 Task: Calculate the travel distance between Salt Lake City and Zion National Park.
Action: Mouse moved to (197, 58)
Screenshot: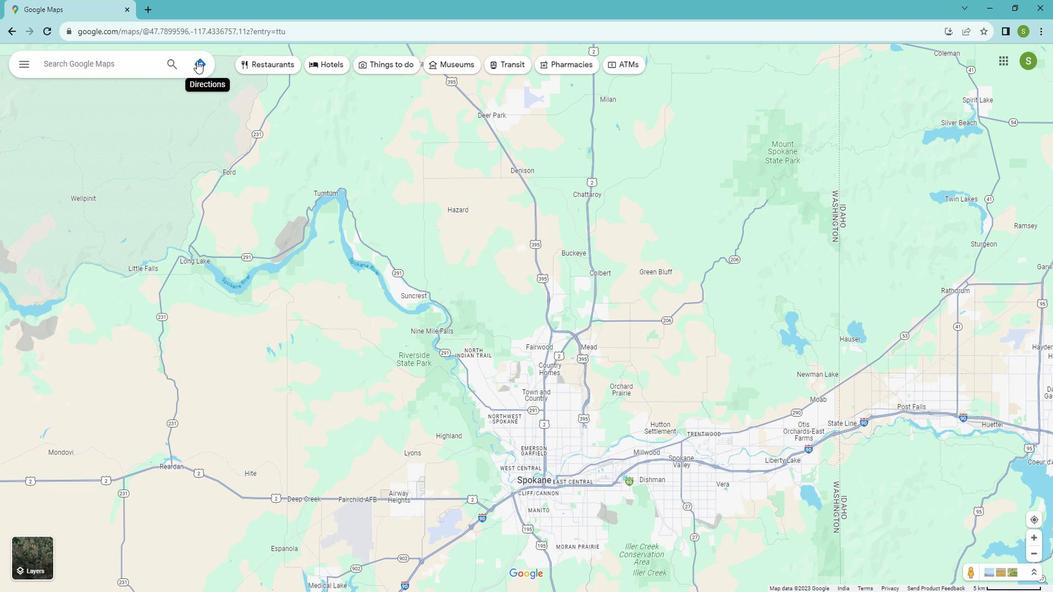 
Action: Mouse pressed left at (197, 58)
Screenshot: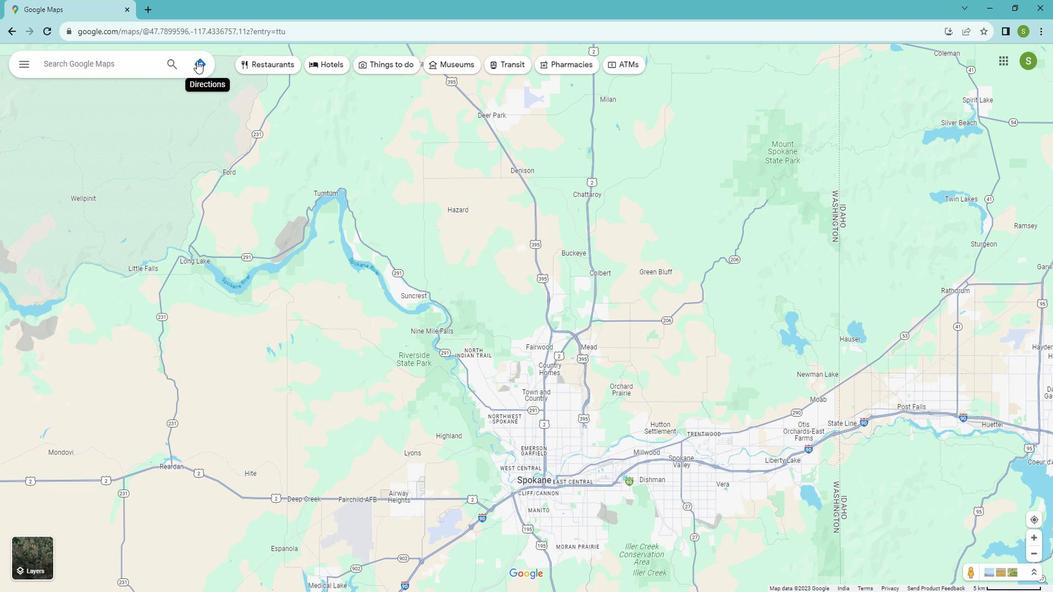 
Action: Mouse moved to (98, 92)
Screenshot: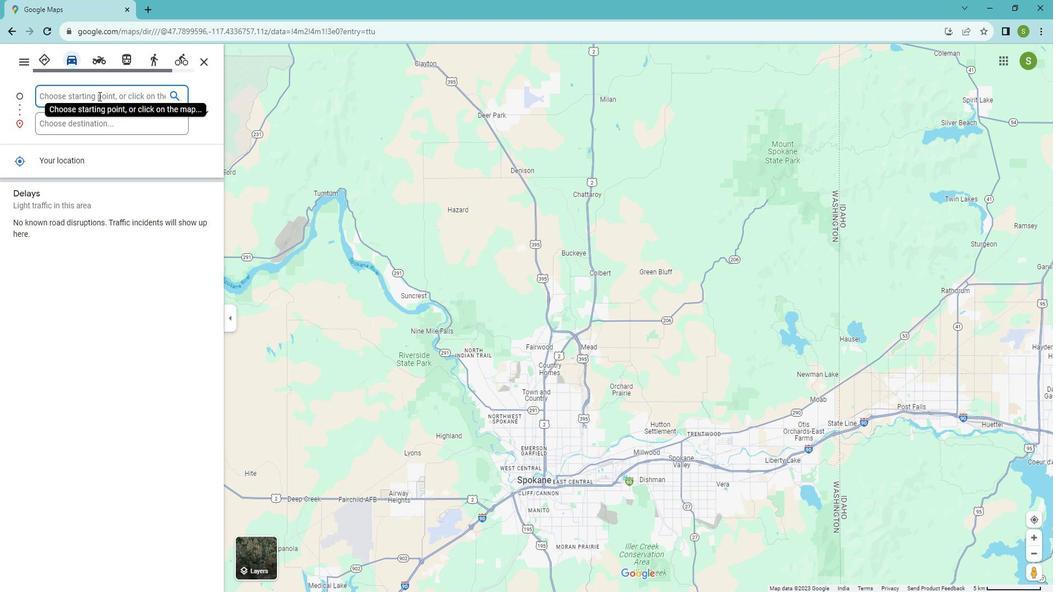 
Action: Mouse pressed left at (98, 92)
Screenshot: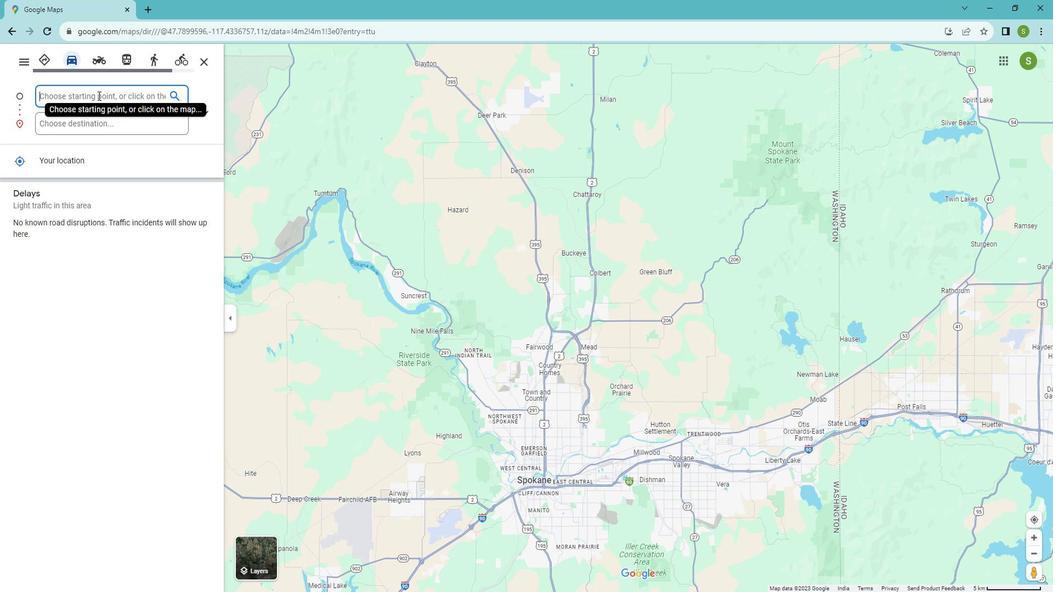 
Action: Key pressed <Key.shift>Salt<Key.space><Key.shift>Lake<Key.space>
Screenshot: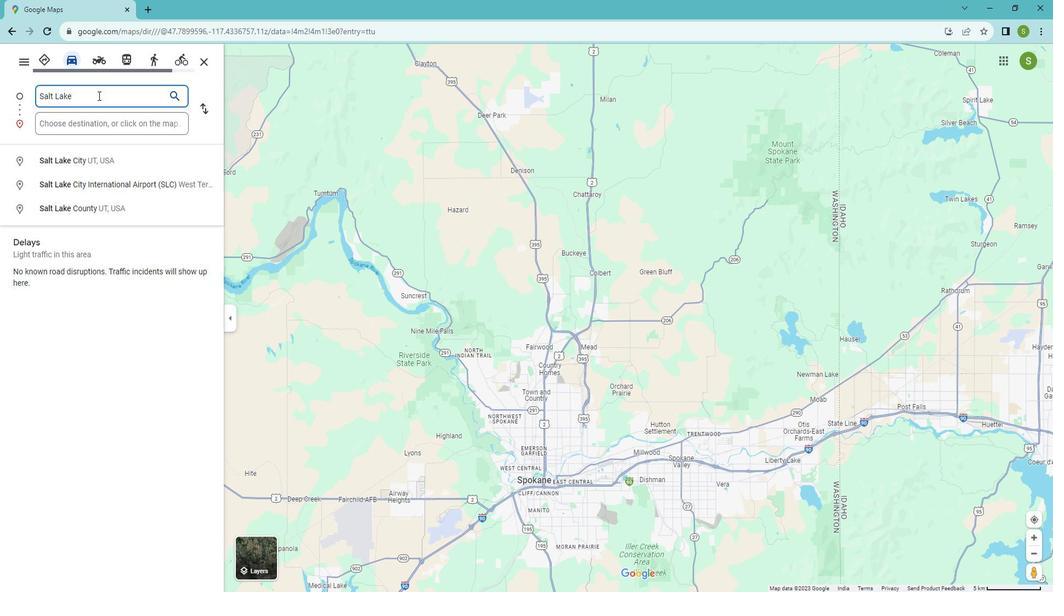 
Action: Mouse moved to (91, 155)
Screenshot: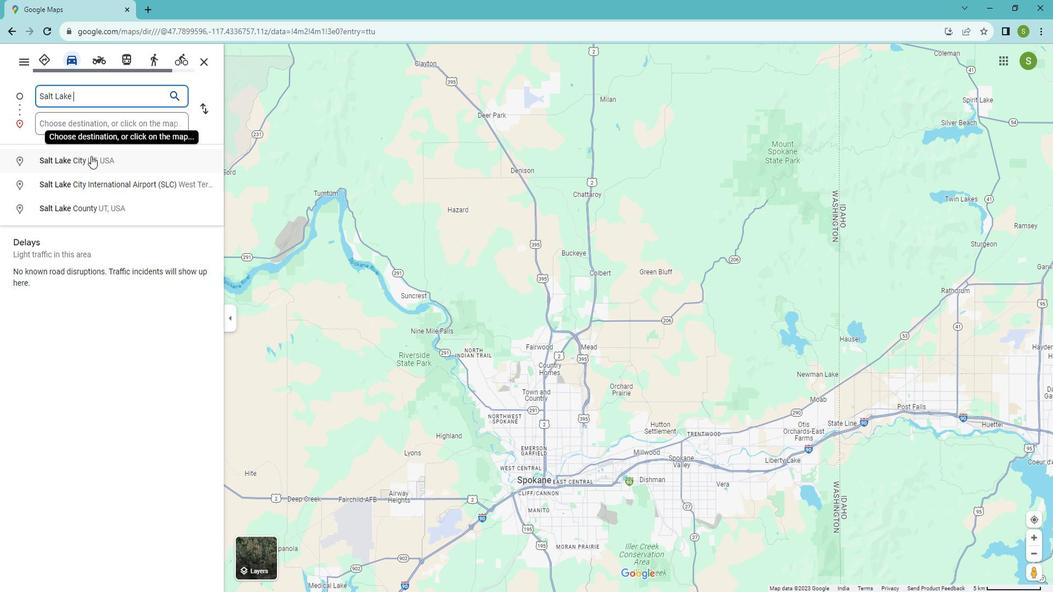 
Action: Mouse pressed left at (91, 155)
Screenshot: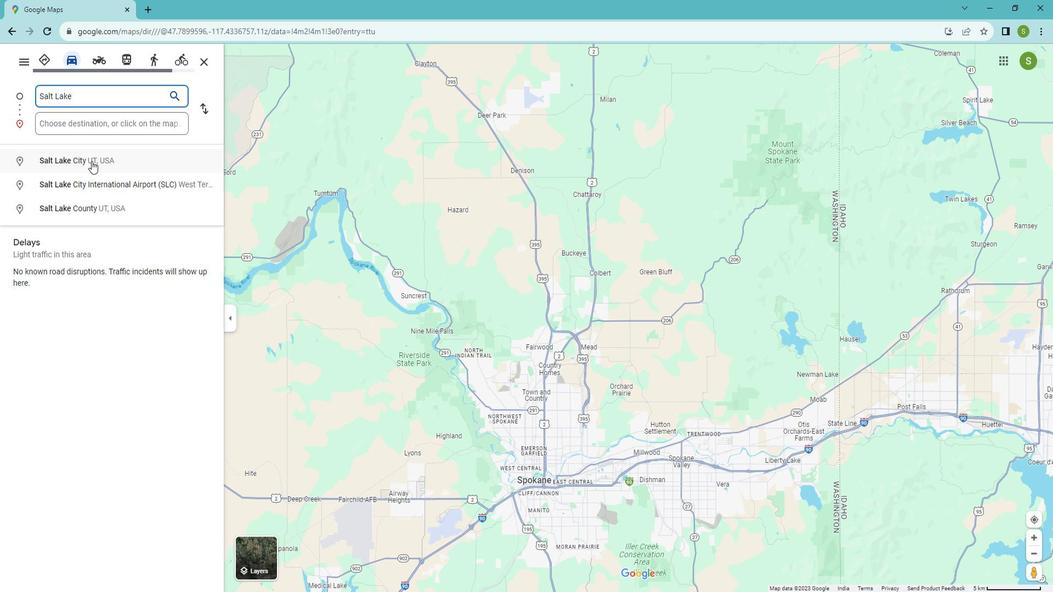 
Action: Mouse moved to (74, 118)
Screenshot: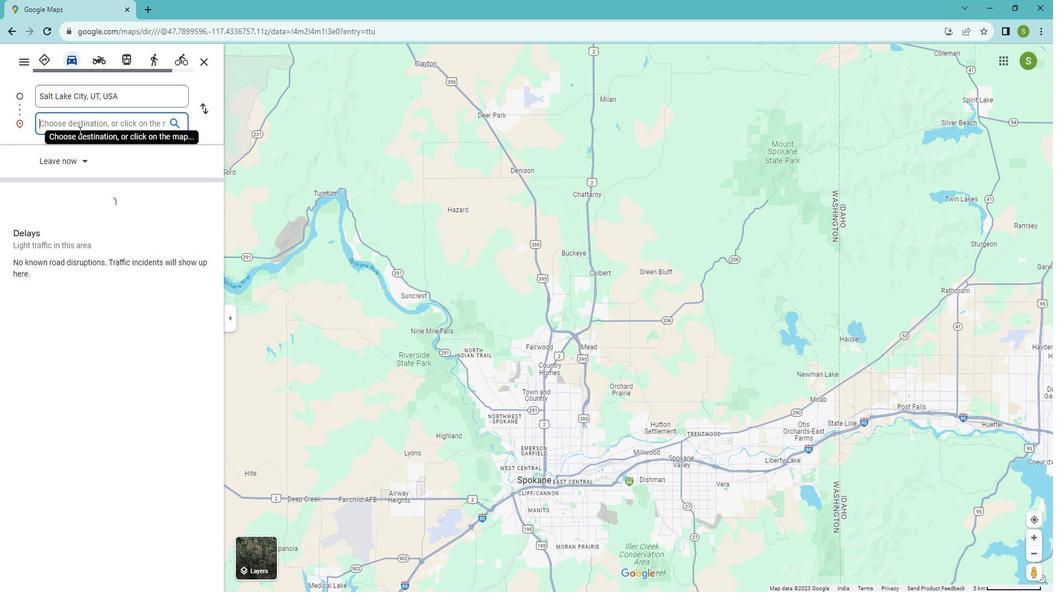 
Action: Mouse pressed left at (74, 118)
Screenshot: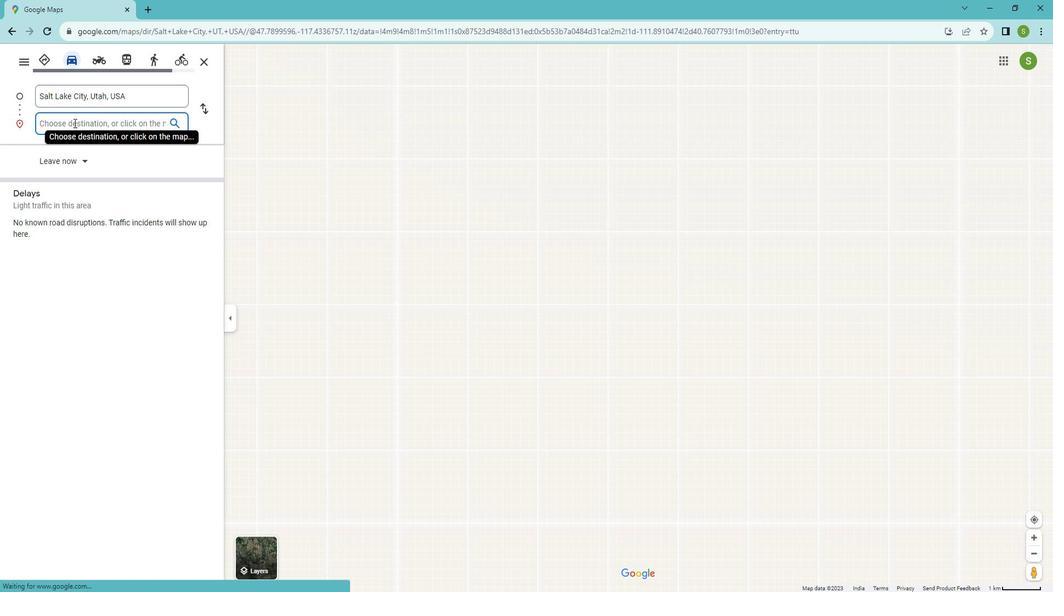 
Action: Key pressed <Key.shift><Key.shift>Zion<Key.space><Key.shift>National<Key.space><Key.shift>Park
Screenshot: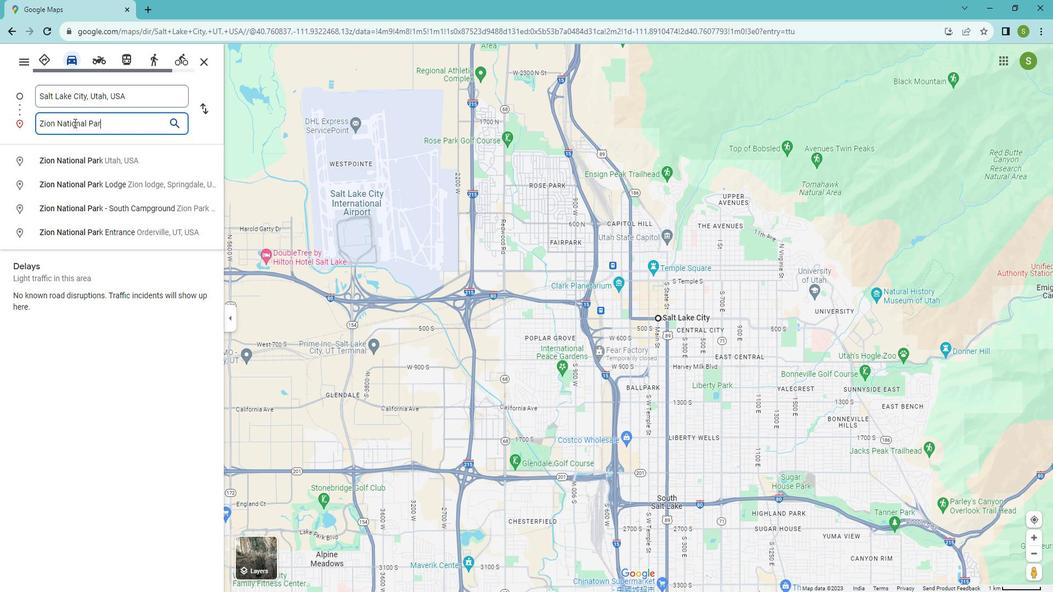 
Action: Mouse moved to (204, 103)
Screenshot: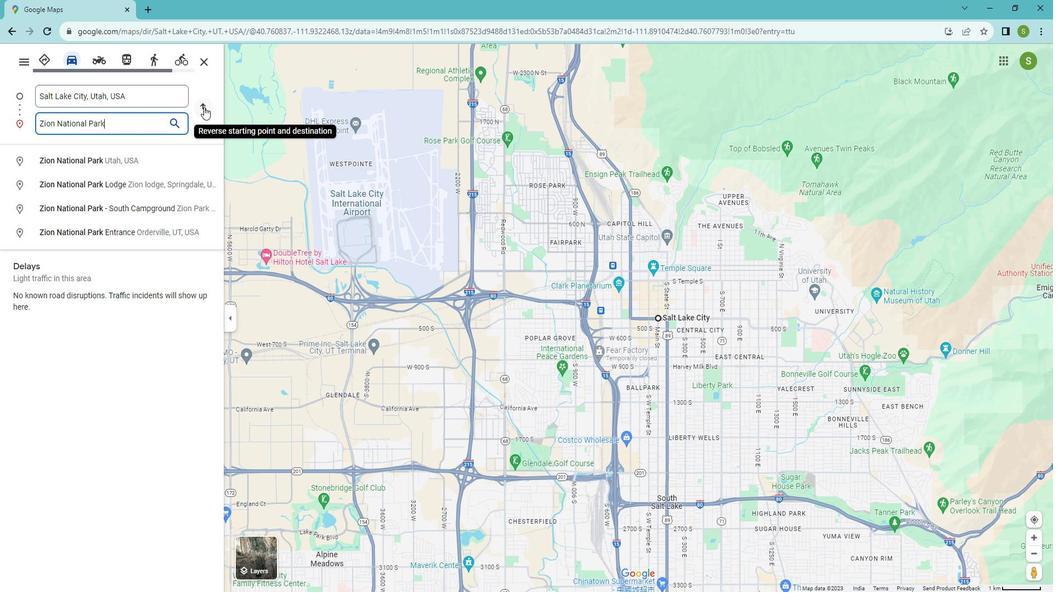
Action: Mouse pressed left at (204, 103)
Screenshot: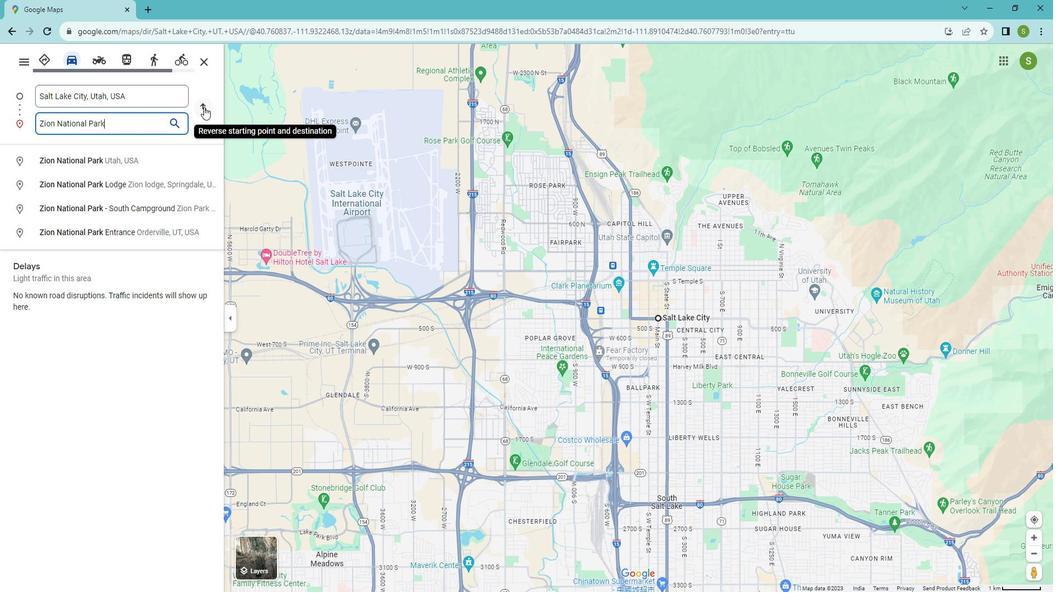 
Action: Mouse moved to (577, 504)
Screenshot: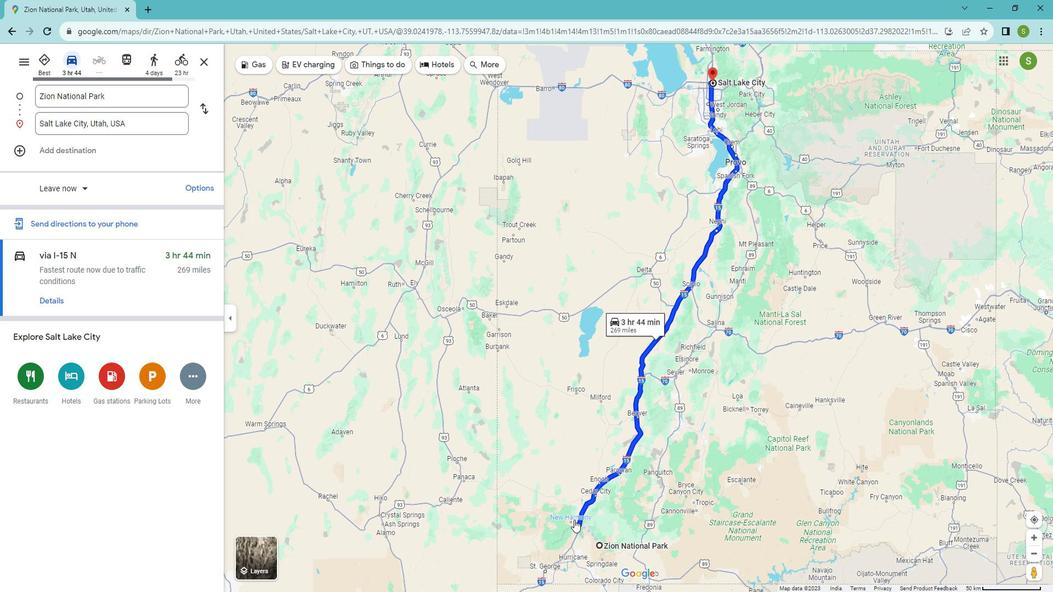 
Action: Mouse pressed right at (577, 504)
Screenshot: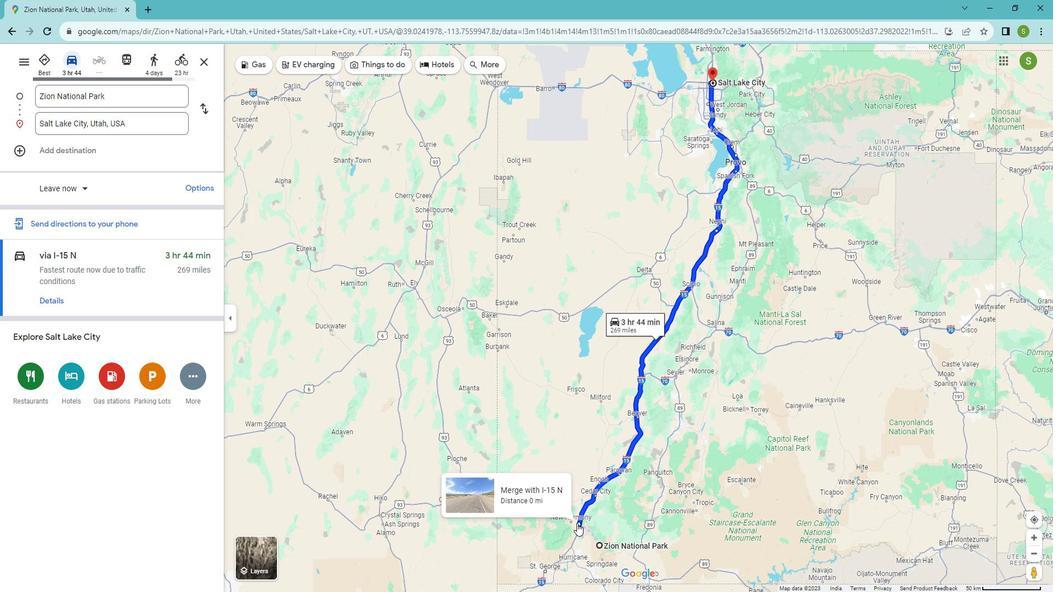 
Action: Mouse moved to (600, 548)
Screenshot: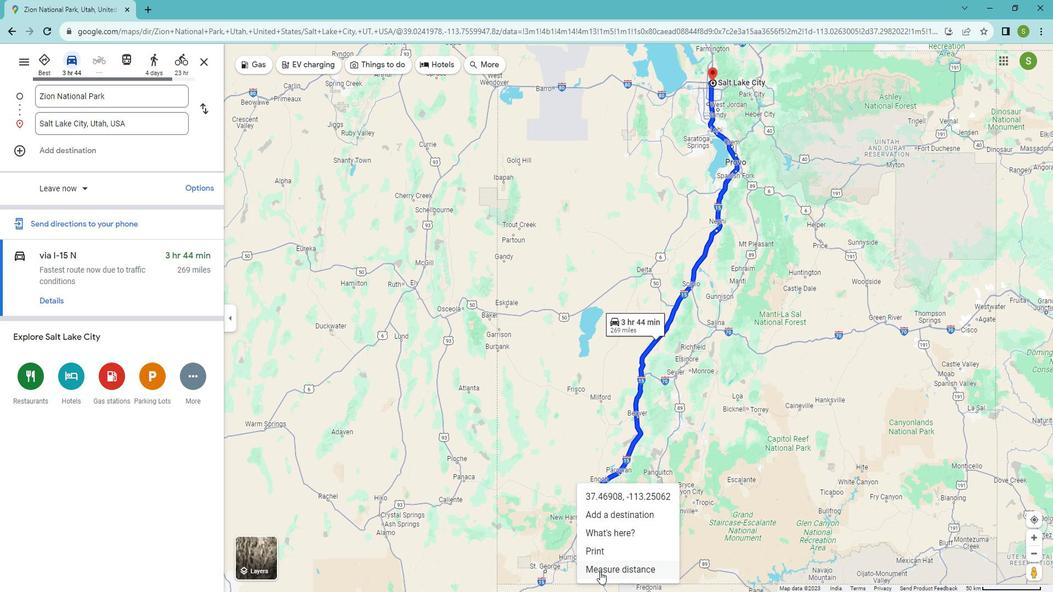 
Action: Mouse pressed left at (600, 548)
Screenshot: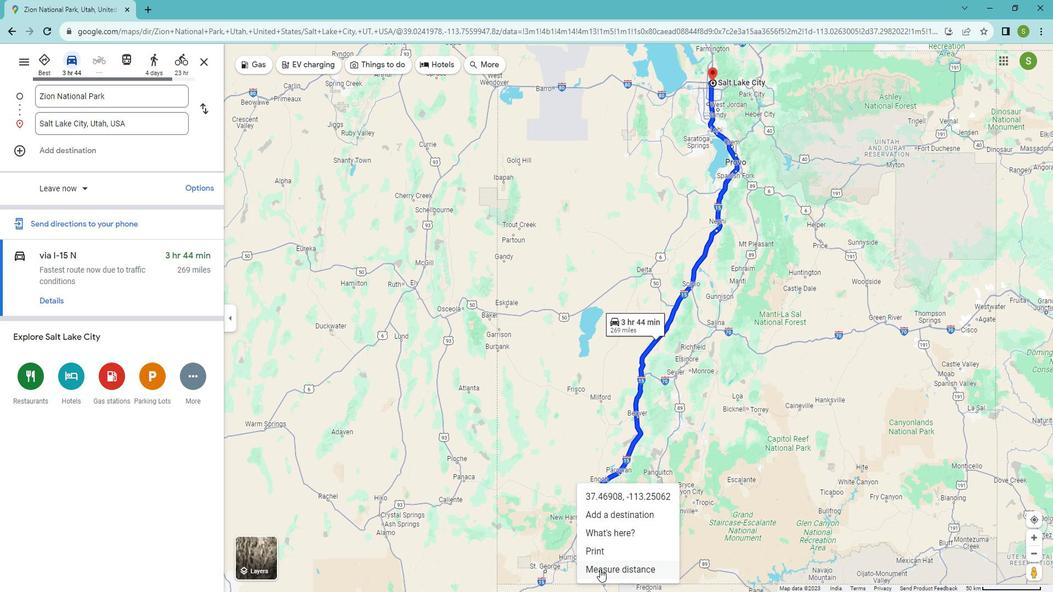 
Action: Mouse moved to (572, 487)
Screenshot: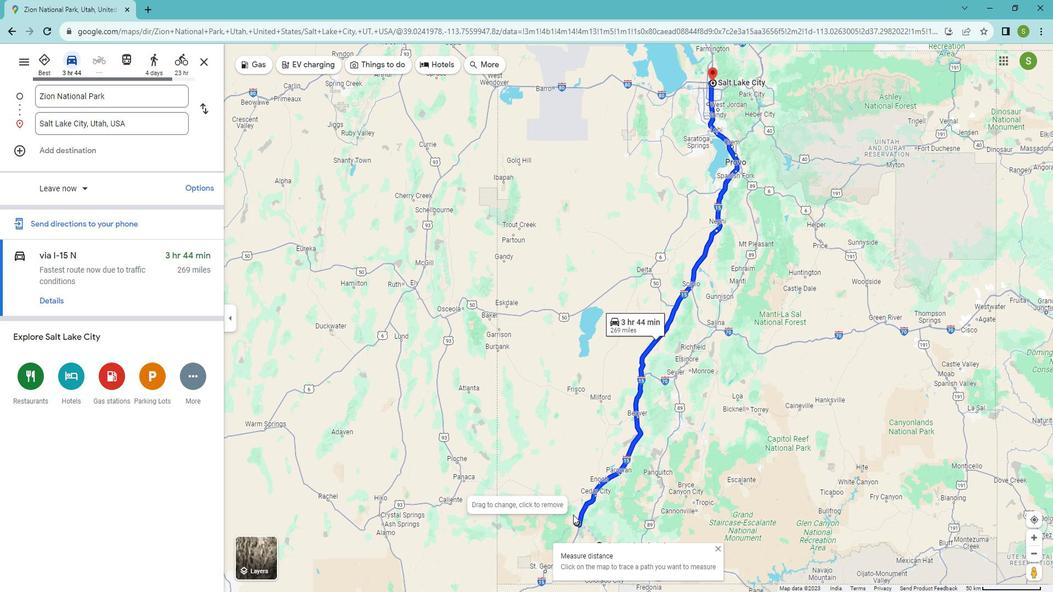 
Action: Mouse pressed right at (572, 487)
Screenshot: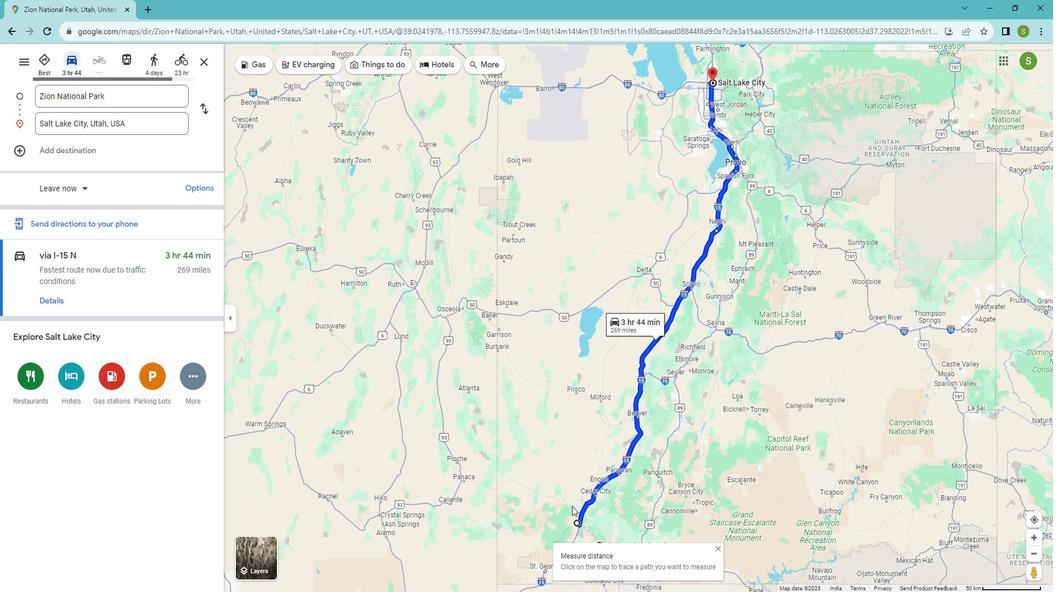 
Action: Mouse moved to (594, 528)
Screenshot: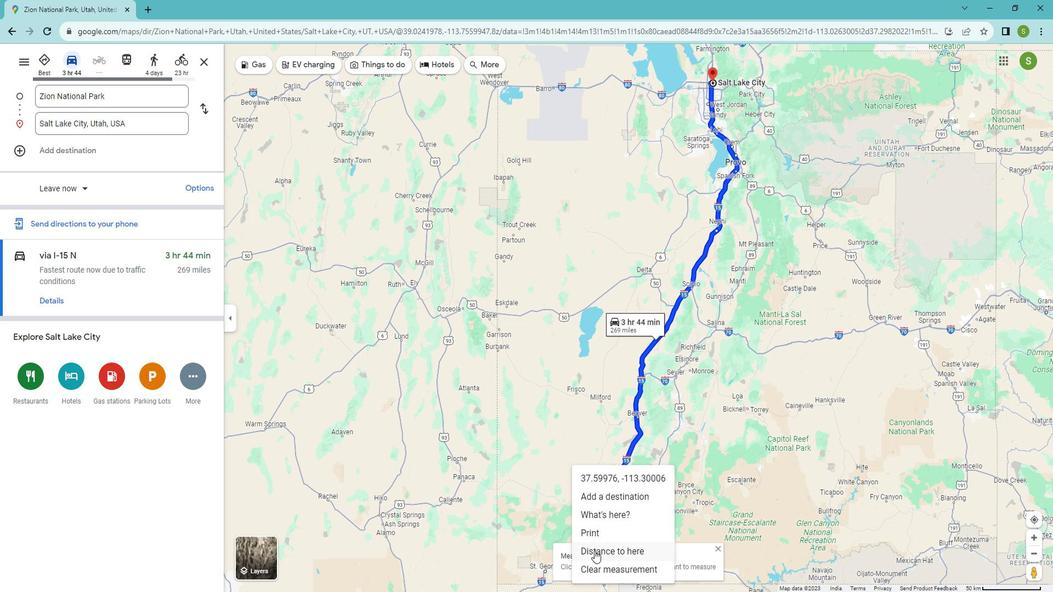 
Action: Mouse pressed left at (594, 528)
Screenshot: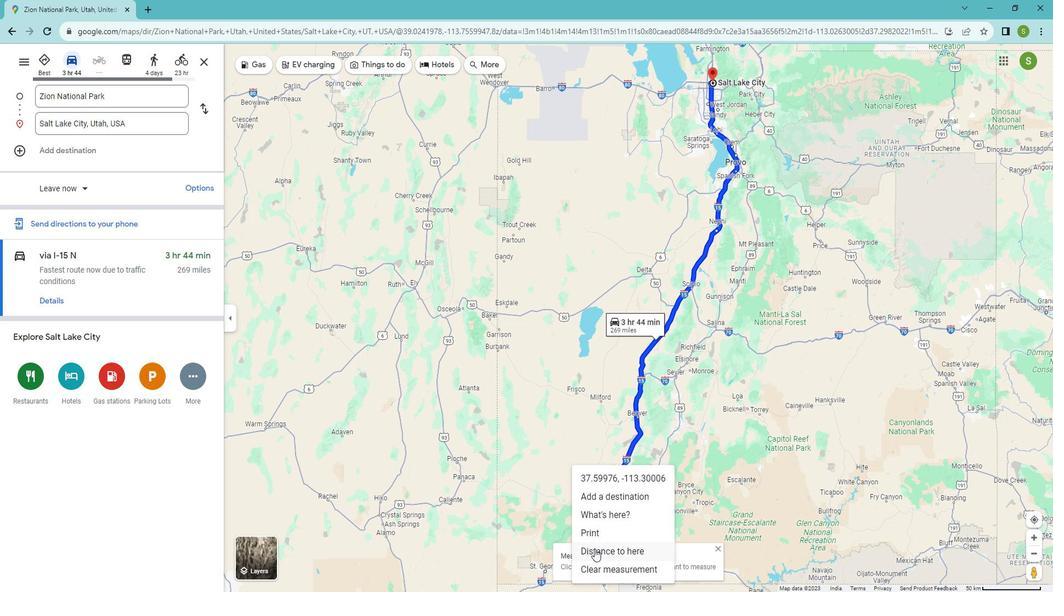 
Action: Mouse moved to (577, 504)
Screenshot: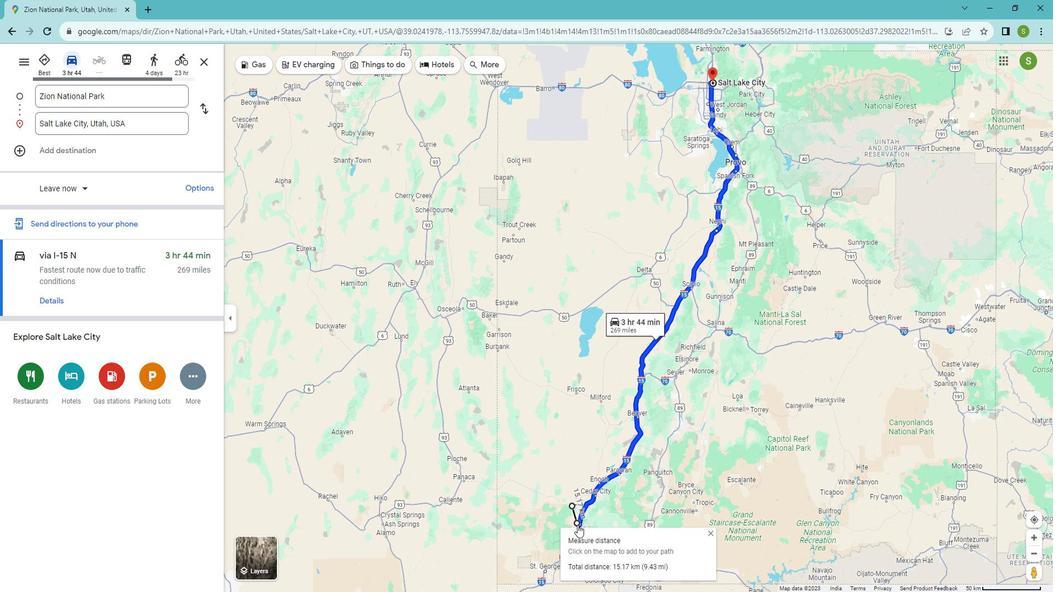 
Action: Mouse pressed left at (577, 504)
Screenshot: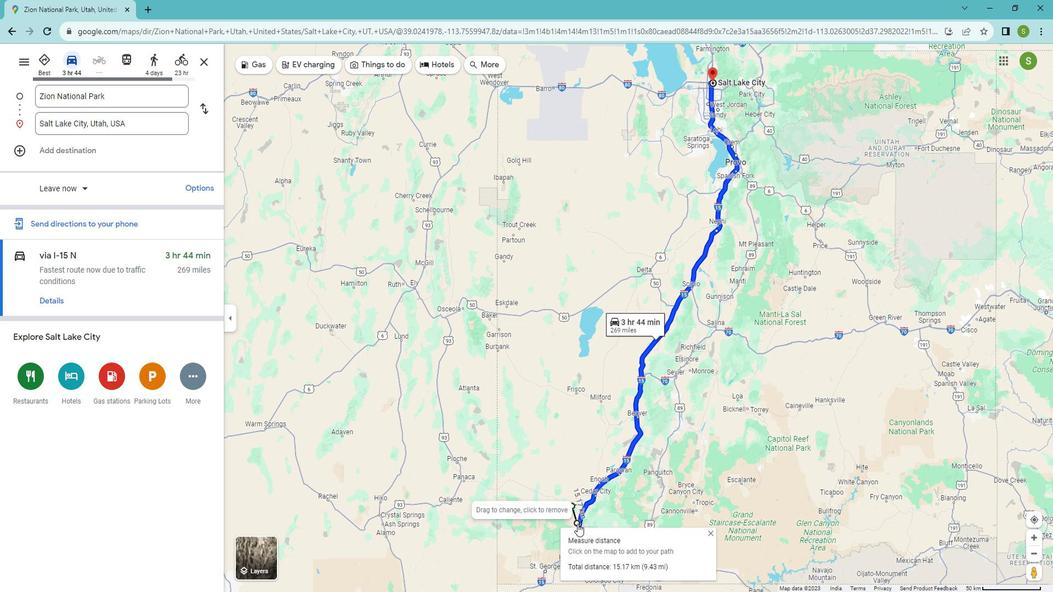 
Action: Mouse moved to (714, 79)
Screenshot: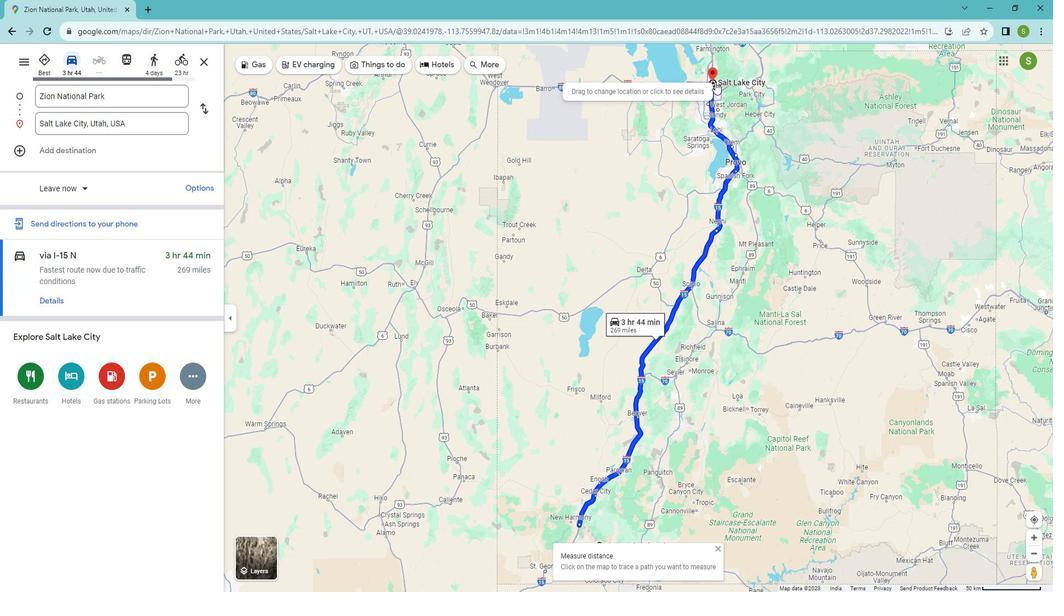 
Action: Mouse pressed left at (714, 79)
Screenshot: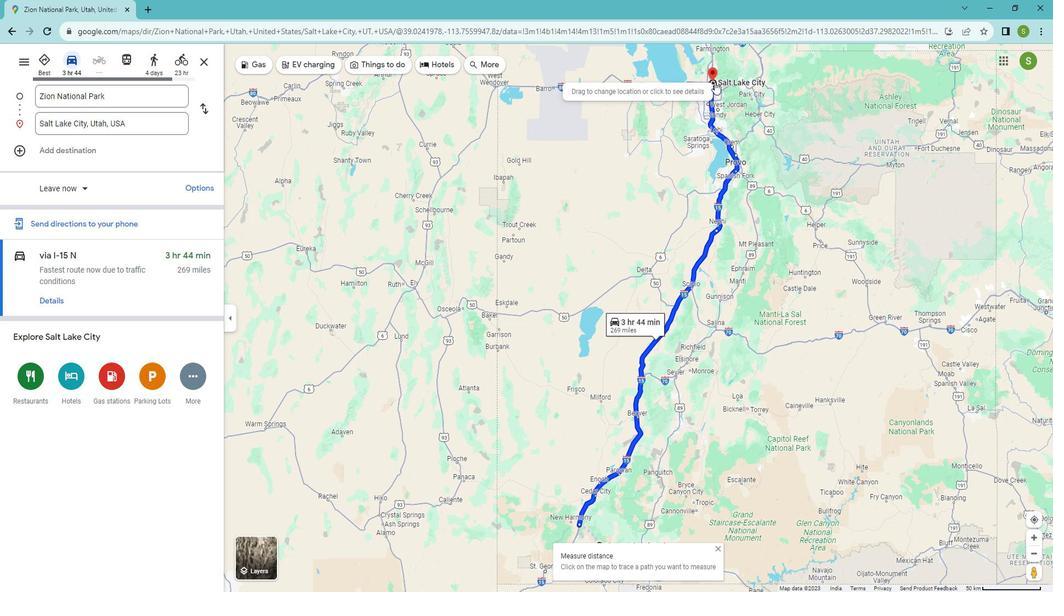 
Action: Mouse moved to (579, 504)
Screenshot: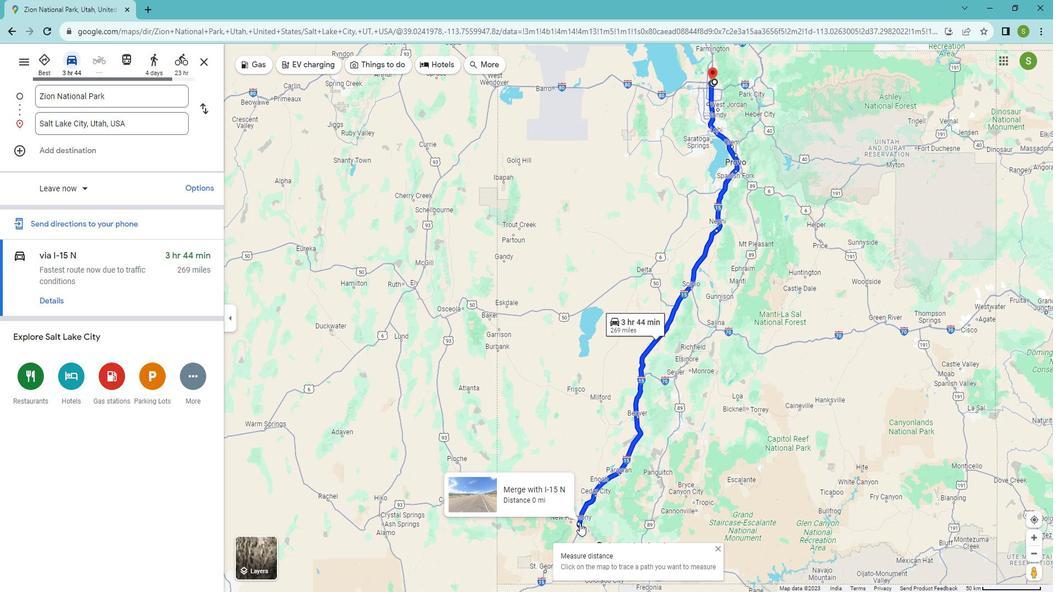 
Action: Mouse pressed left at (579, 504)
Screenshot: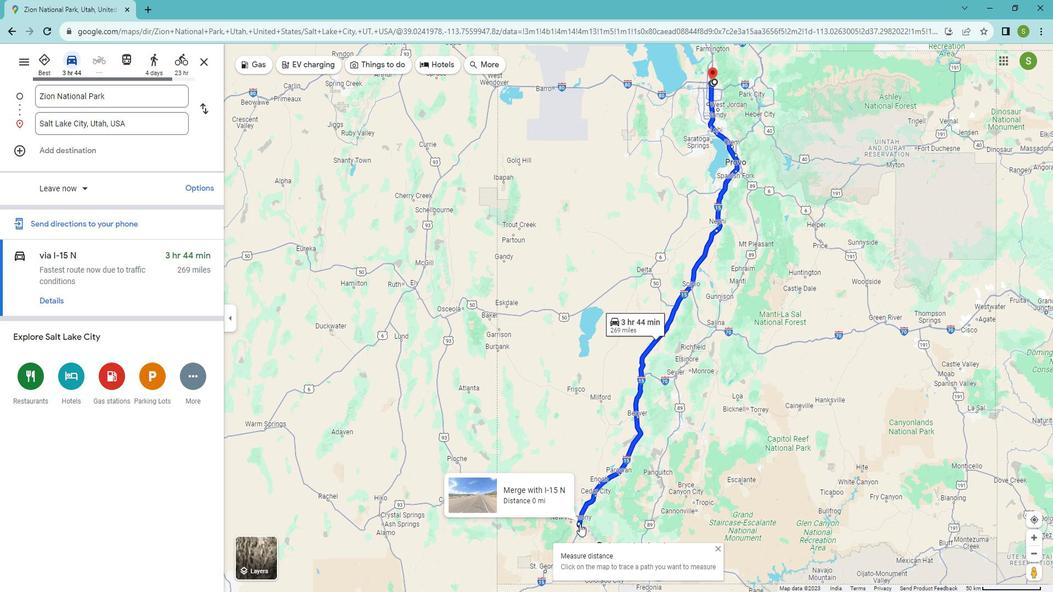 
Action: Mouse moved to (153, 60)
Screenshot: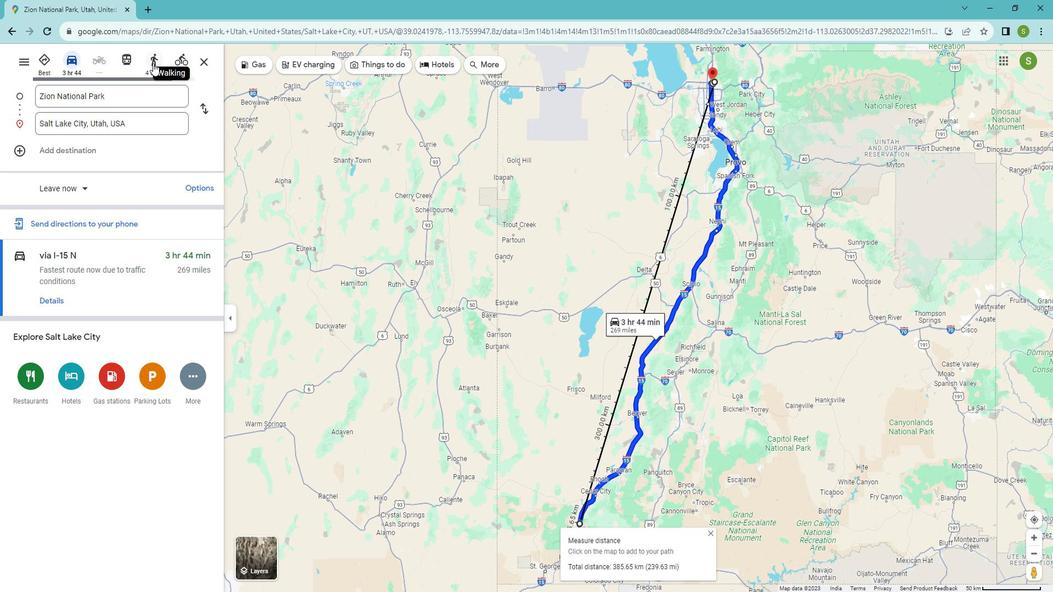 
Action: Mouse pressed left at (153, 60)
Screenshot: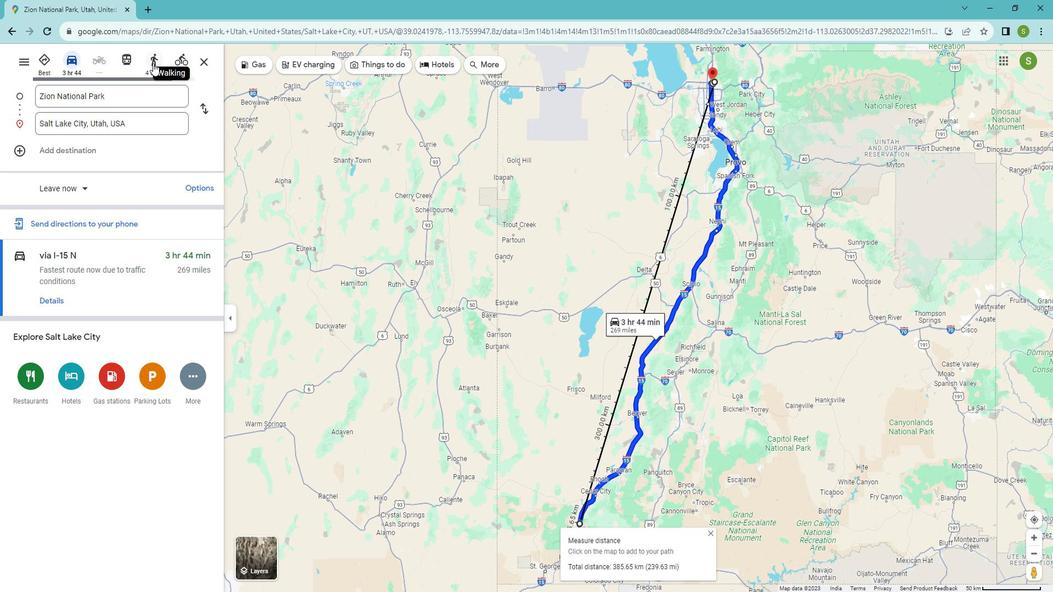 
Action: Mouse moved to (51, 288)
Screenshot: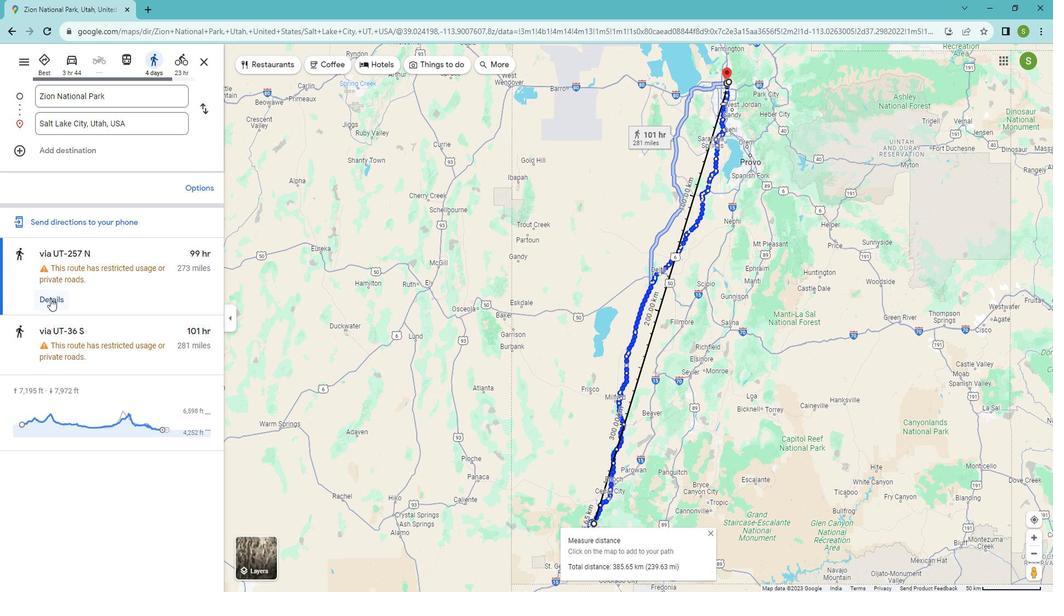 
Action: Mouse pressed left at (51, 288)
Screenshot: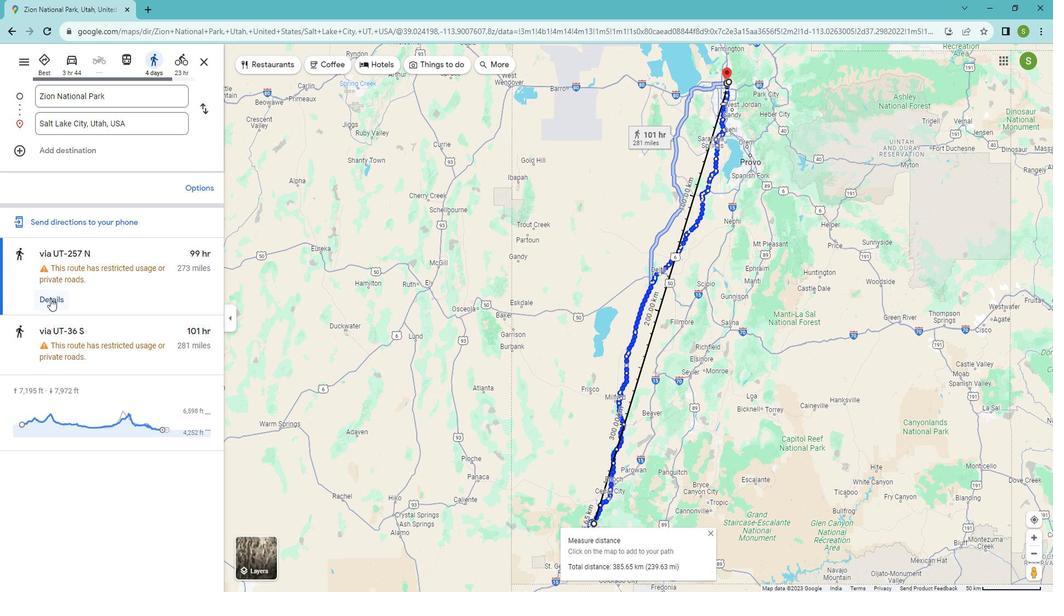 
Action: Mouse moved to (14, 58)
Screenshot: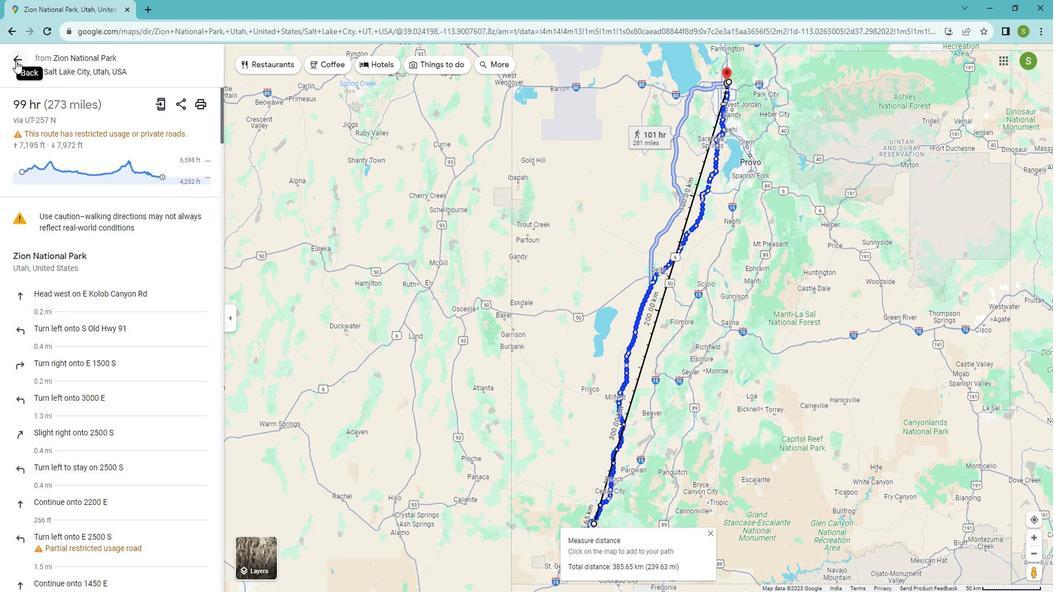 
Action: Mouse pressed left at (14, 58)
Screenshot: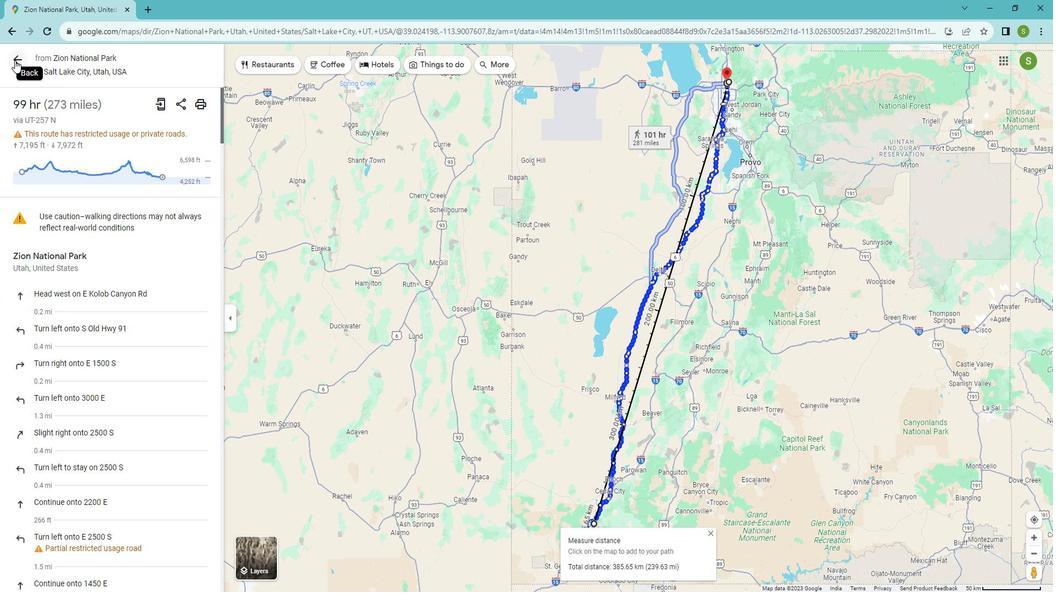 
Action: Mouse moved to (178, 61)
Screenshot: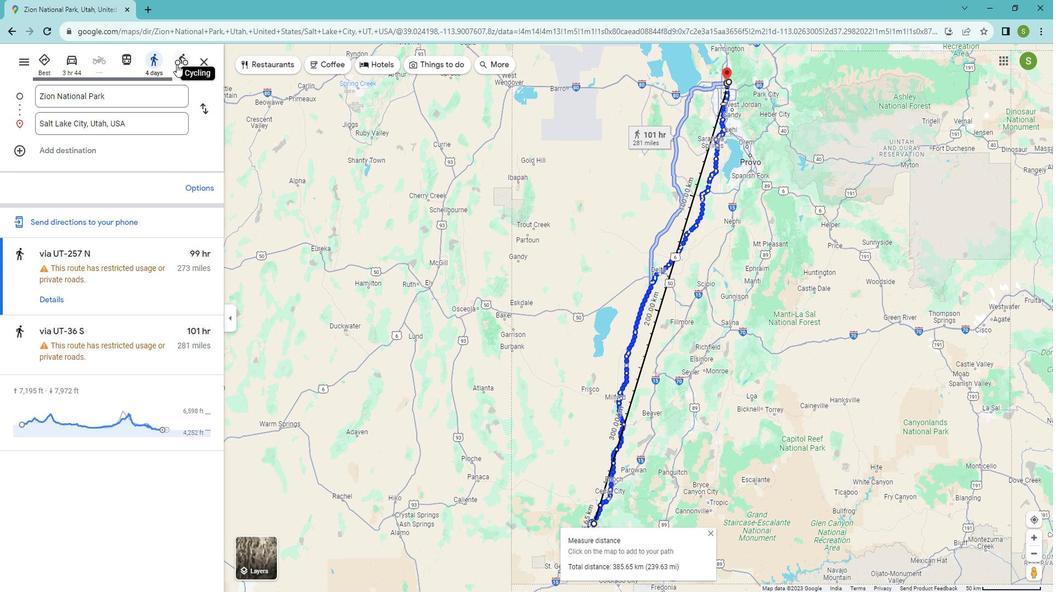 
Action: Mouse pressed left at (178, 61)
Screenshot: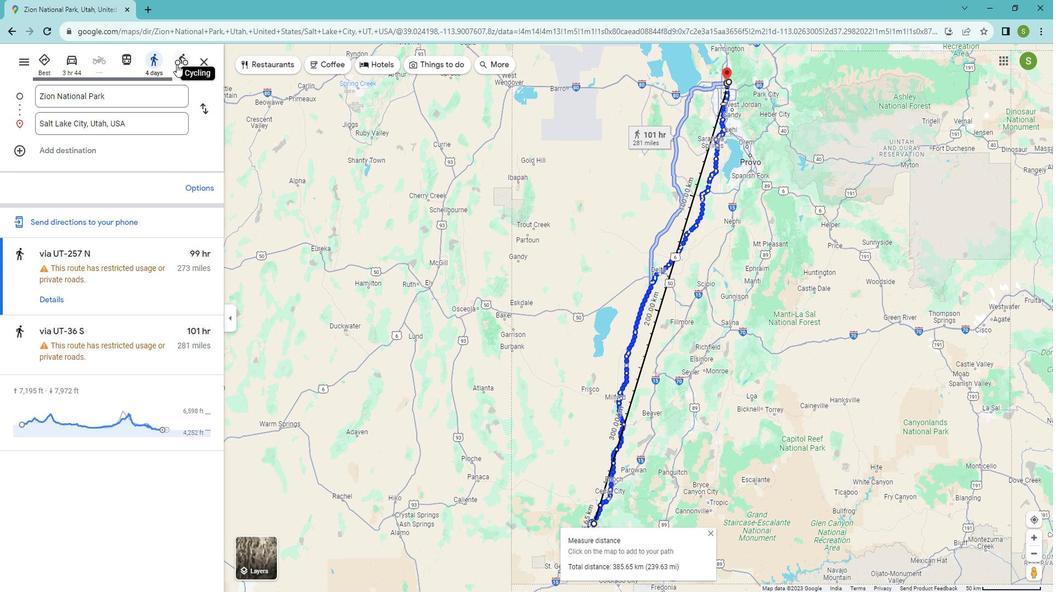 
Action: Mouse moved to (475, 259)
Screenshot: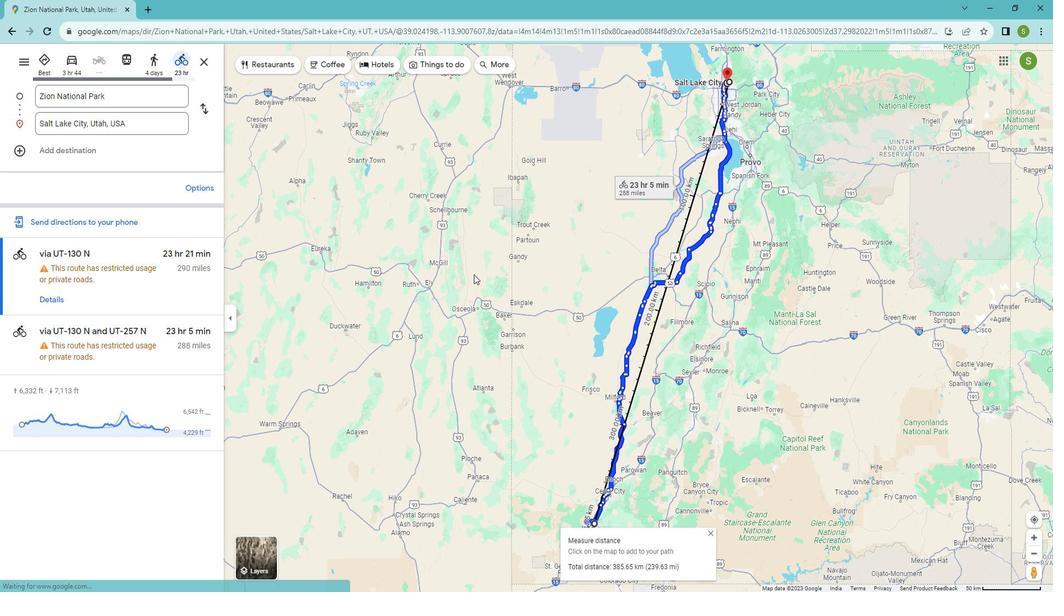 
Action: Mouse scrolled (475, 258) with delta (0, 0)
Screenshot: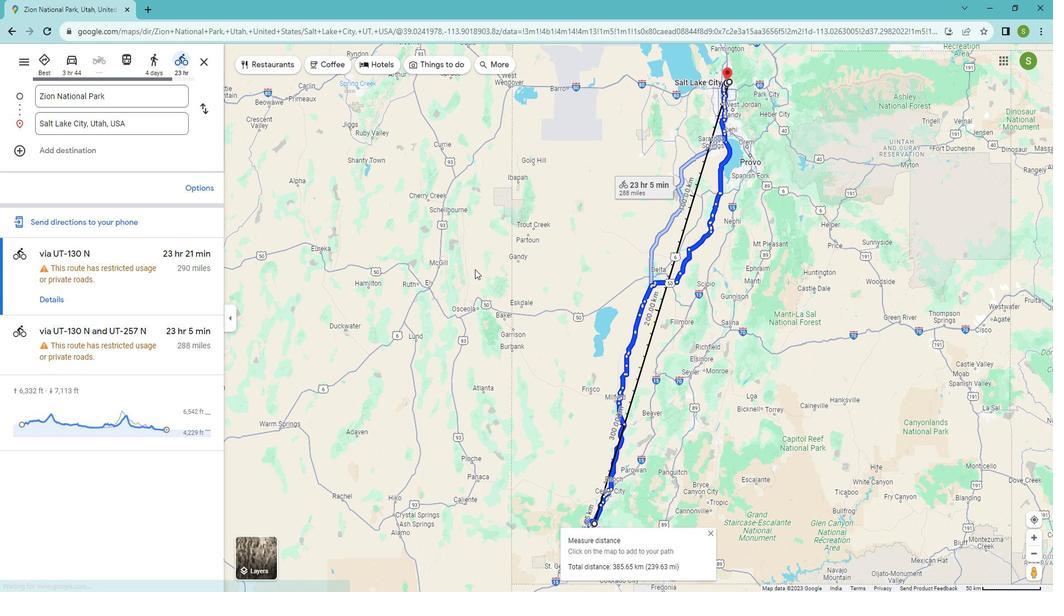 
Action: Mouse moved to (472, 259)
Screenshot: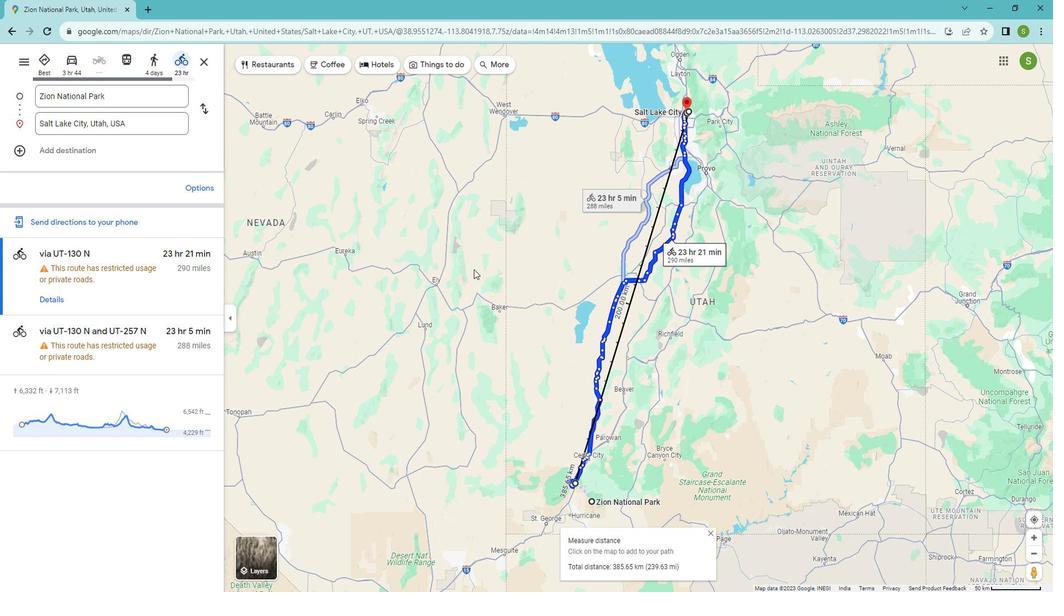 
